 Task: Add Badger Balm Foot Balm to the cart.
Action: Mouse moved to (991, 379)
Screenshot: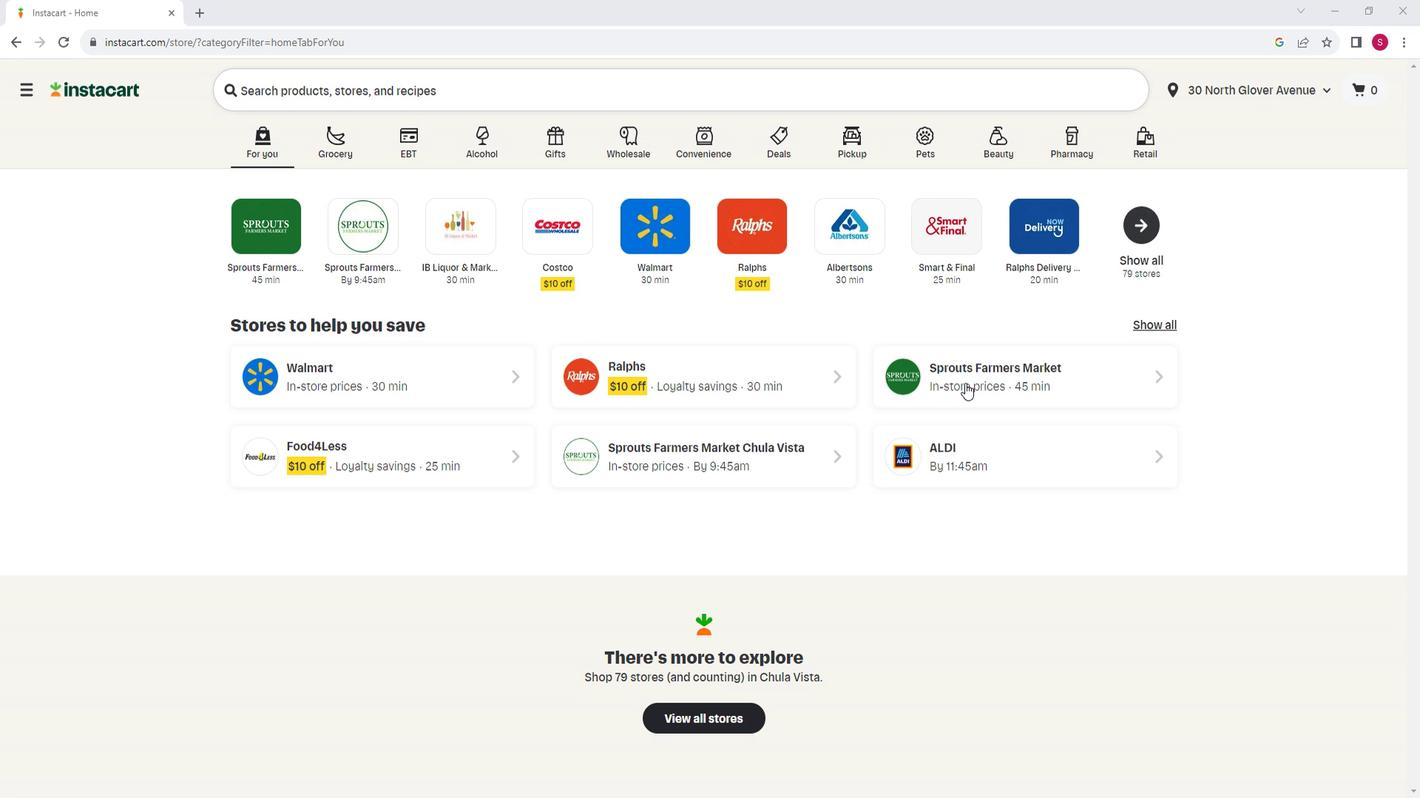 
Action: Mouse pressed left at (991, 379)
Screenshot: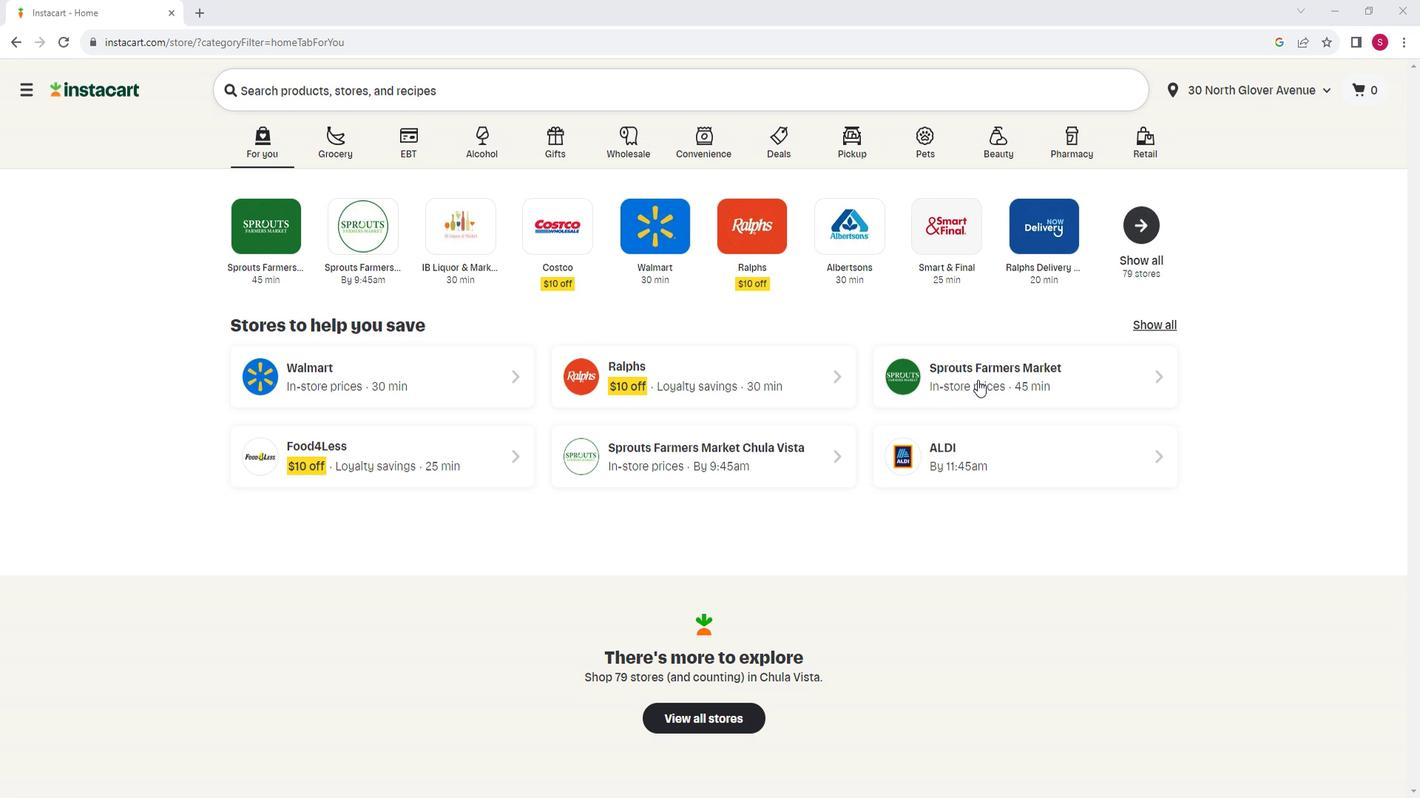 
Action: Mouse moved to (148, 572)
Screenshot: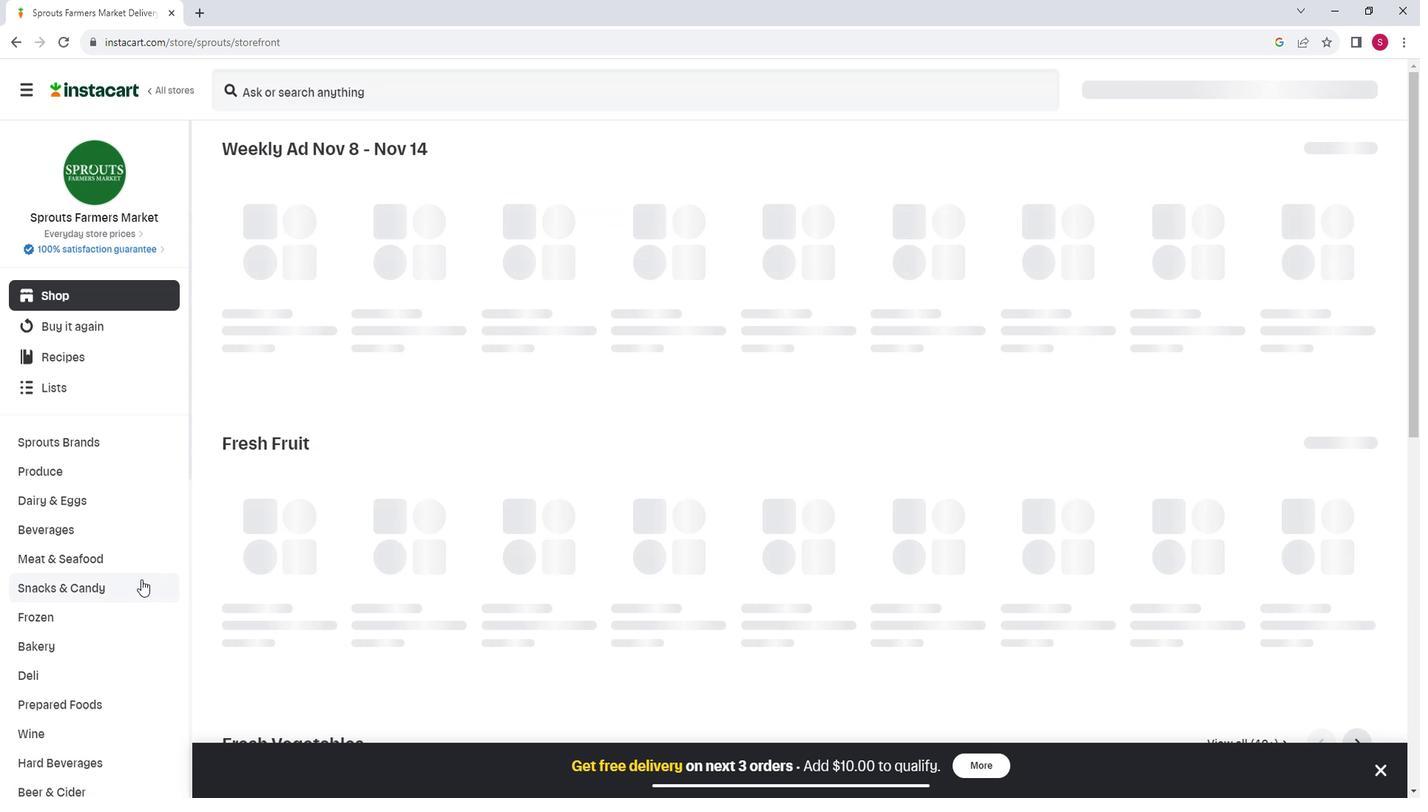 
Action: Mouse scrolled (148, 571) with delta (0, 0)
Screenshot: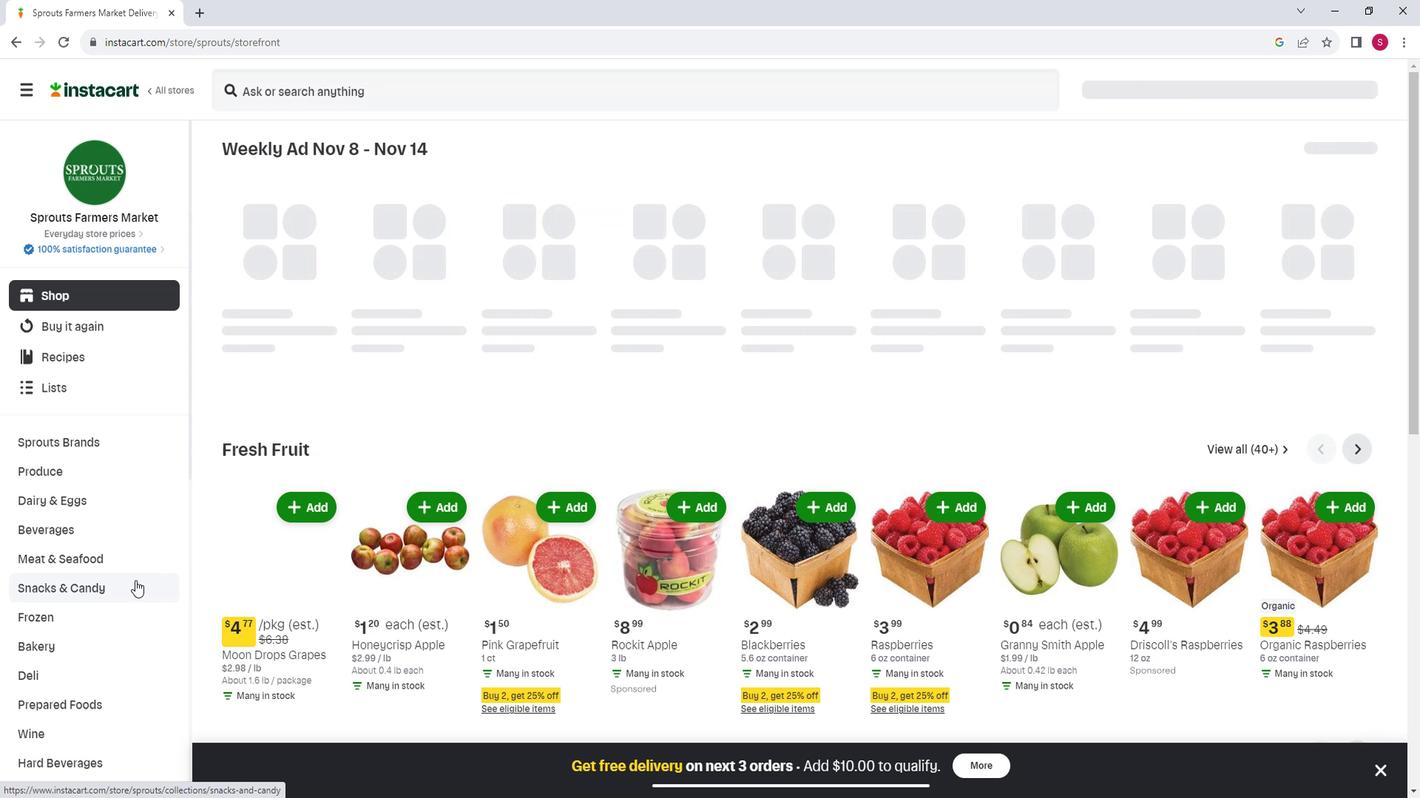 
Action: Mouse scrolled (148, 571) with delta (0, 0)
Screenshot: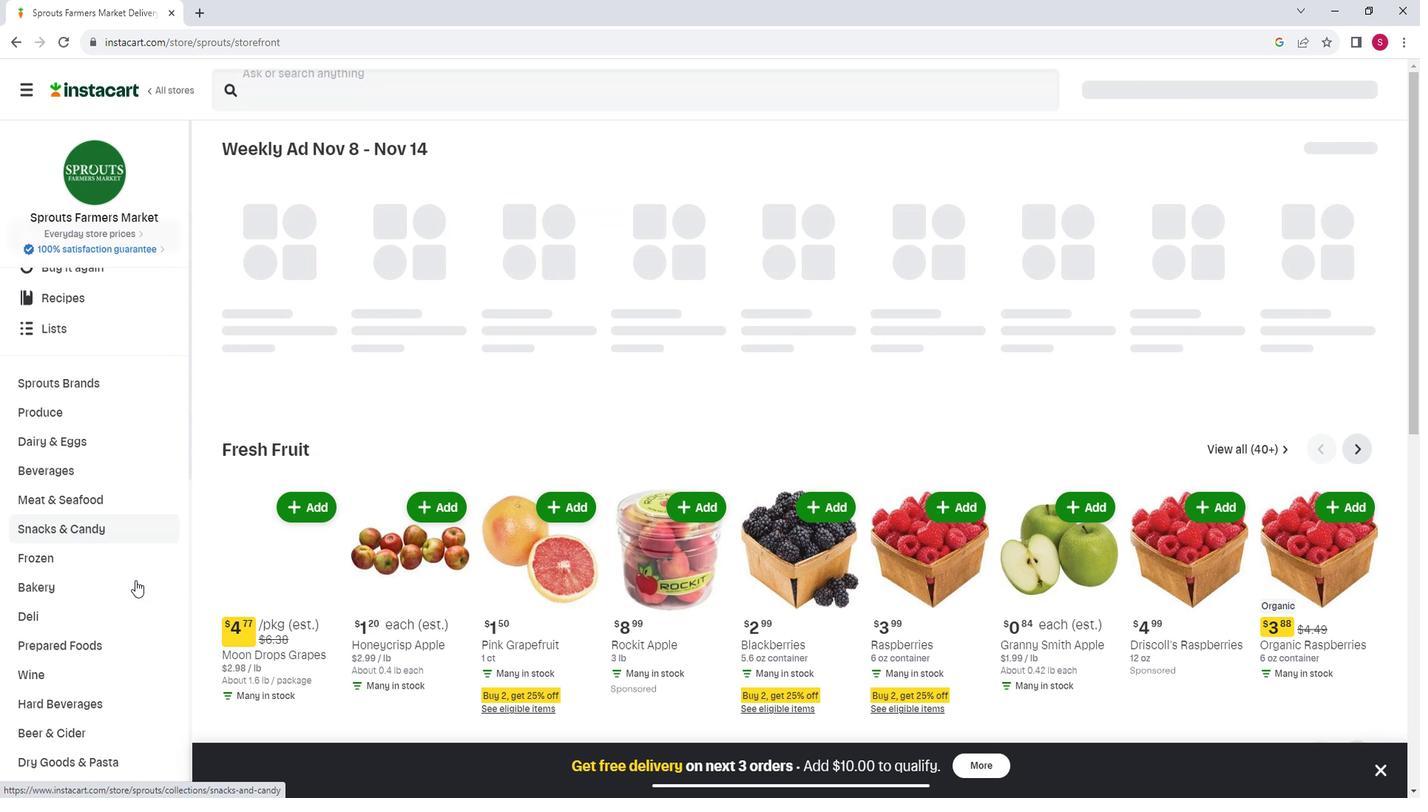
Action: Mouse scrolled (148, 571) with delta (0, 0)
Screenshot: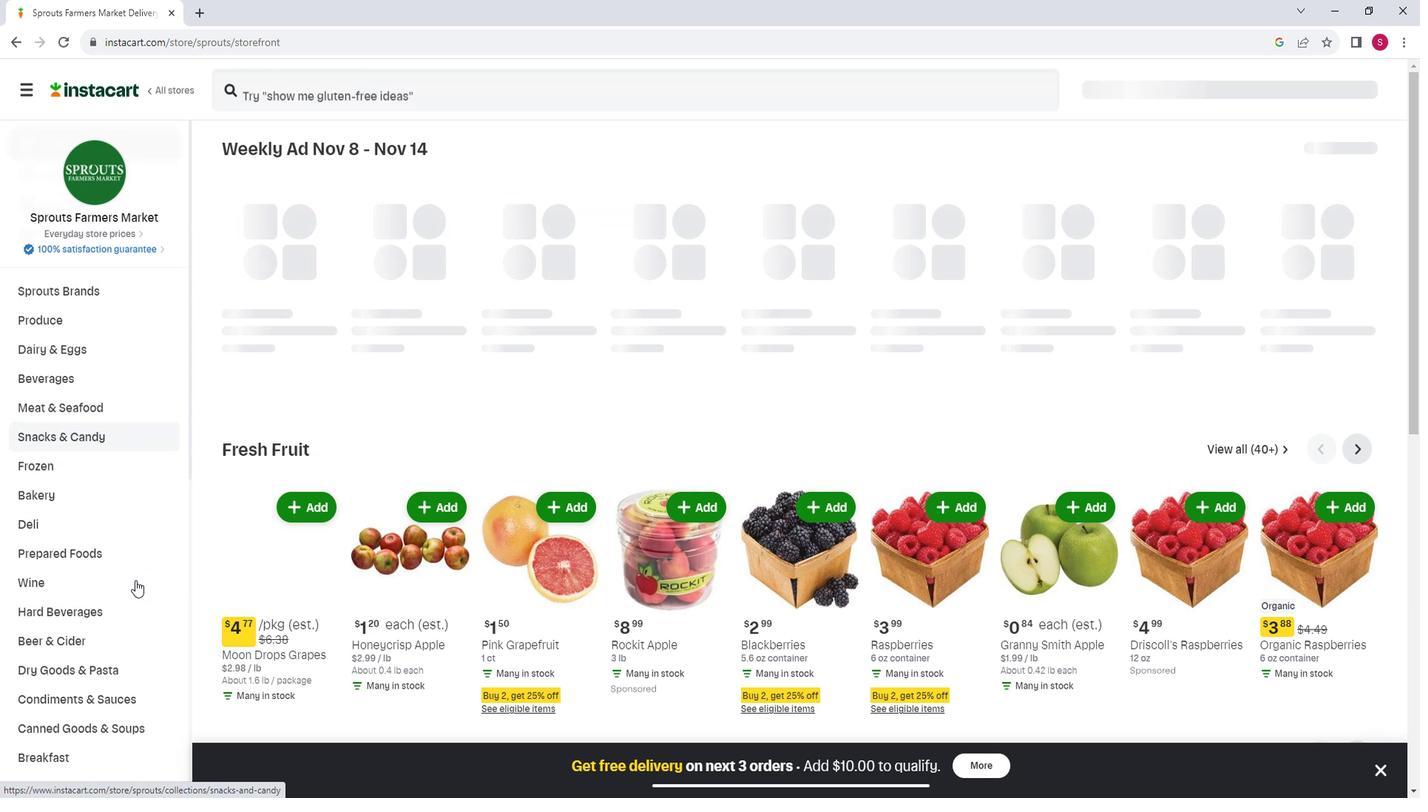
Action: Mouse scrolled (148, 571) with delta (0, 0)
Screenshot: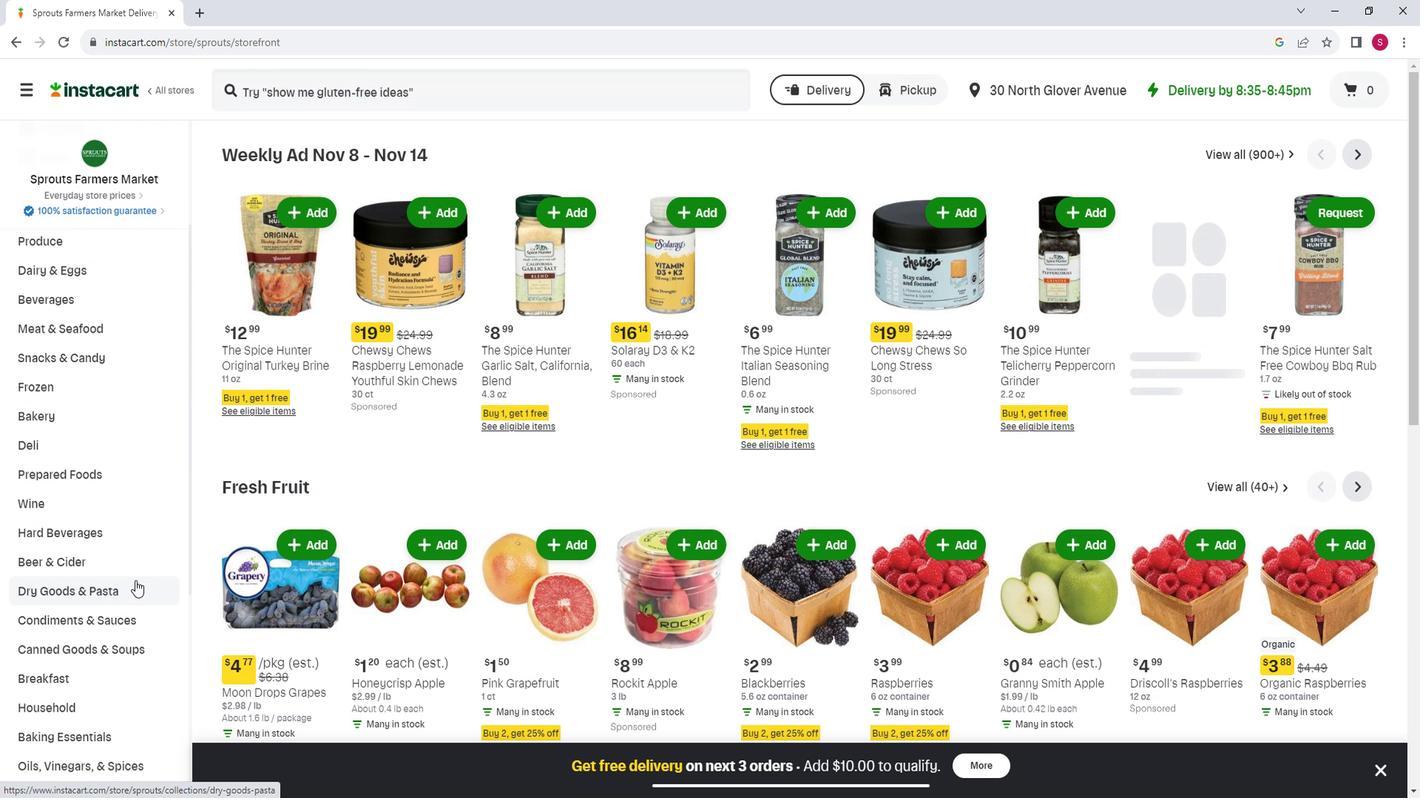 
Action: Mouse moved to (105, 608)
Screenshot: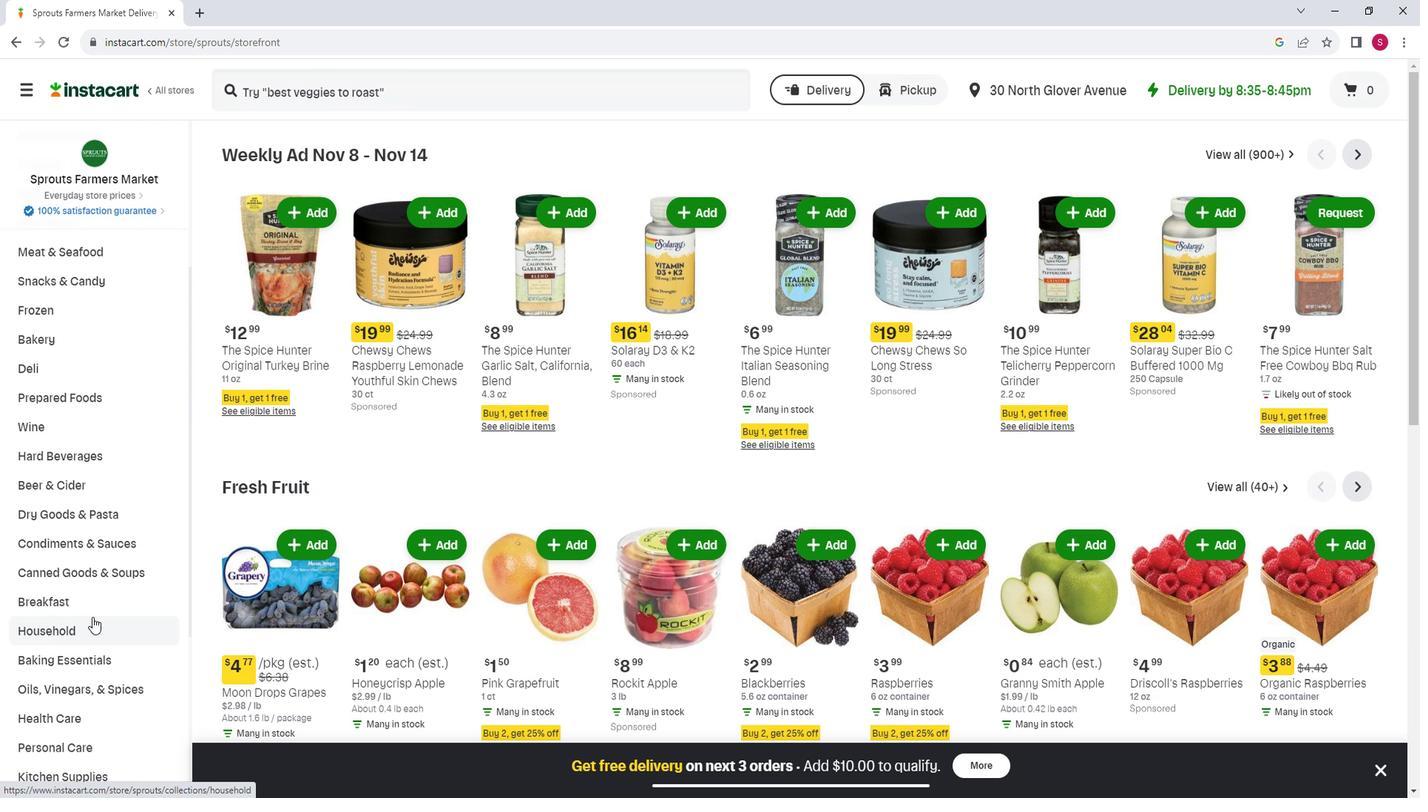 
Action: Mouse scrolled (105, 608) with delta (0, 0)
Screenshot: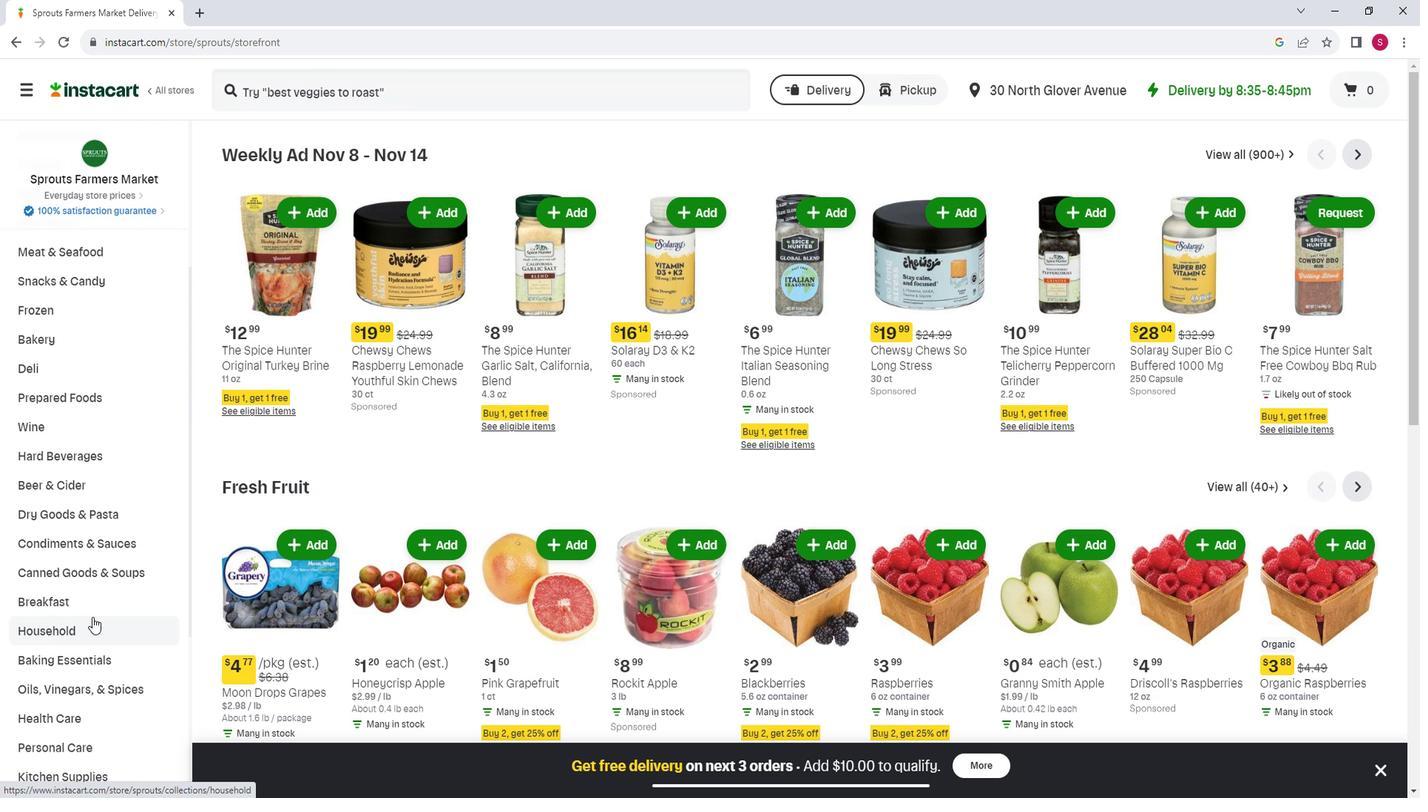 
Action: Mouse moved to (93, 665)
Screenshot: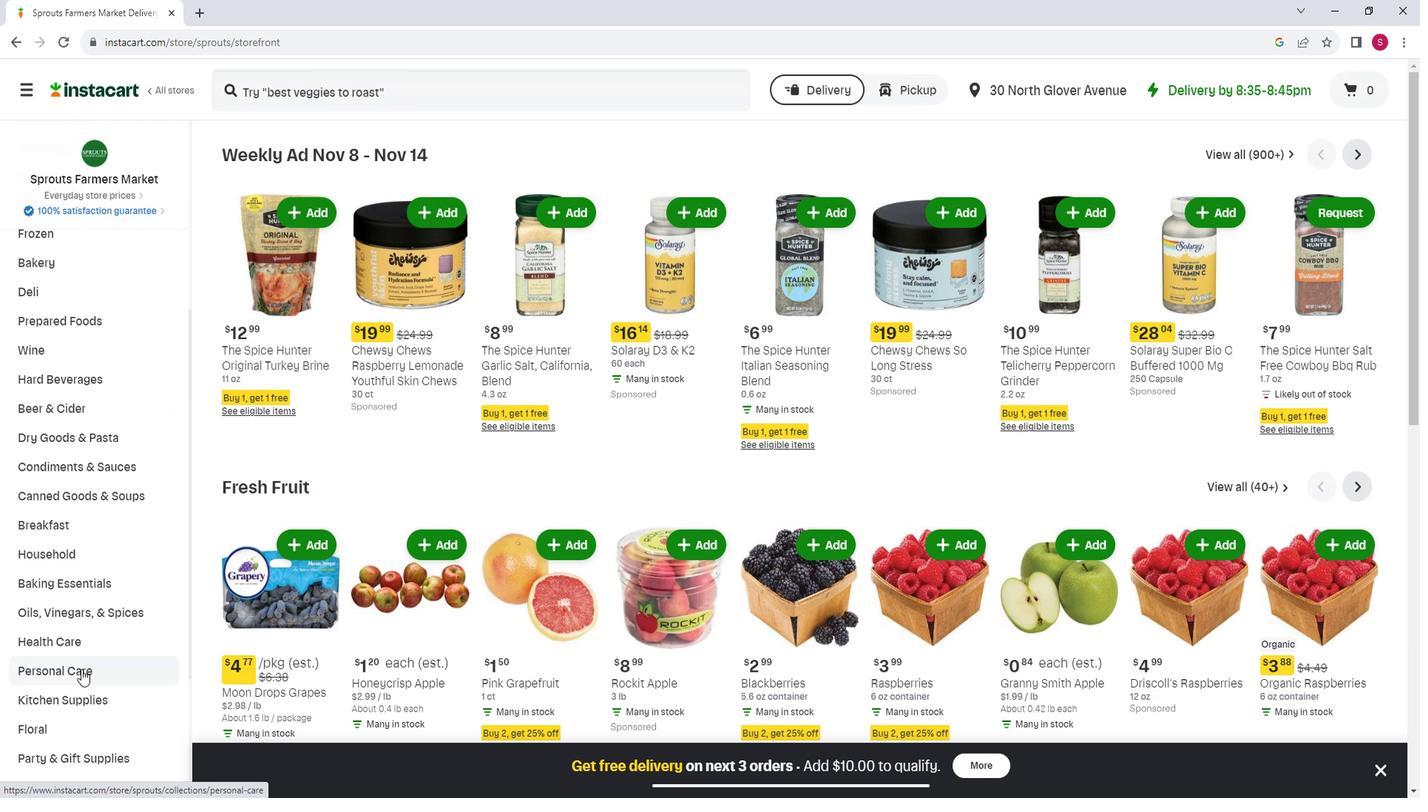 
Action: Mouse pressed left at (93, 665)
Screenshot: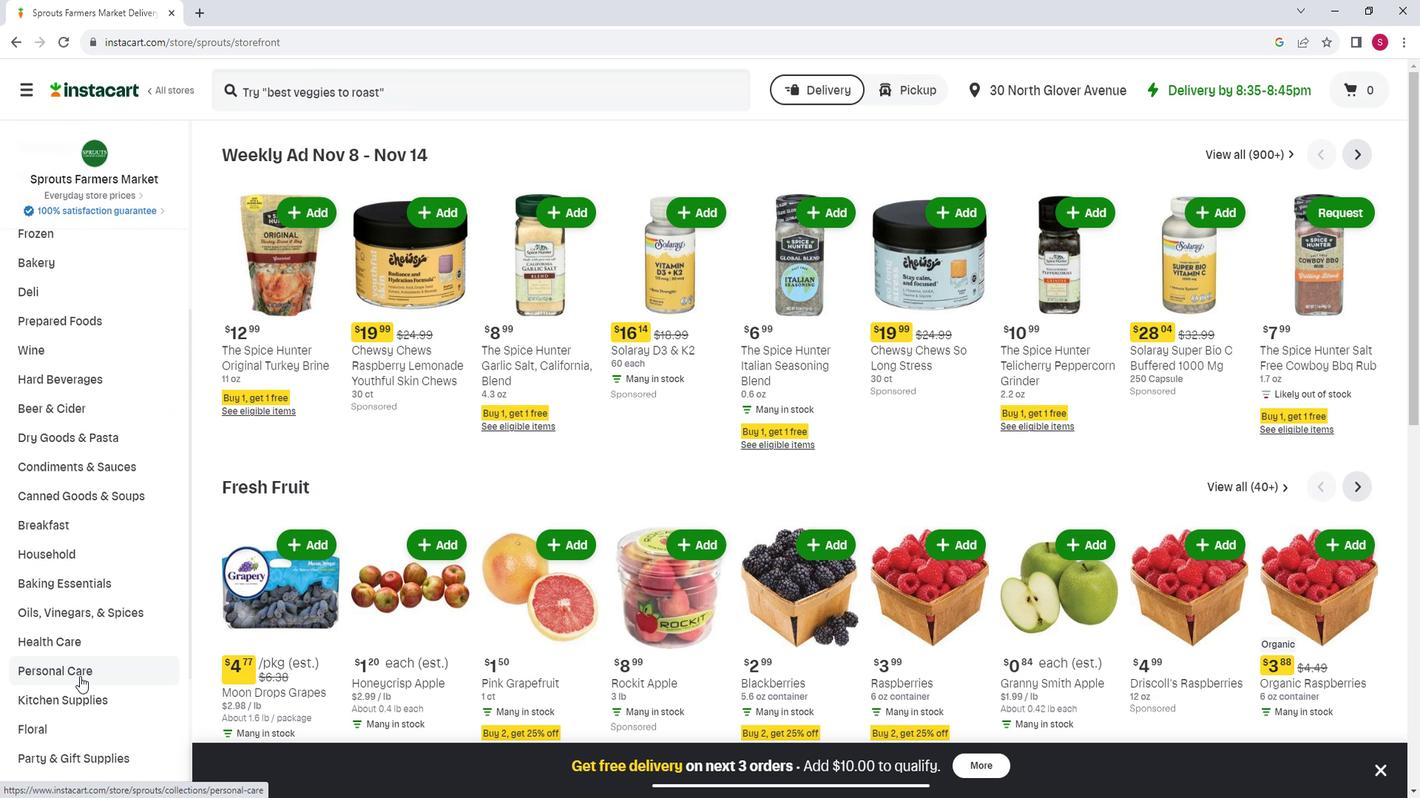 
Action: Mouse moved to (375, 202)
Screenshot: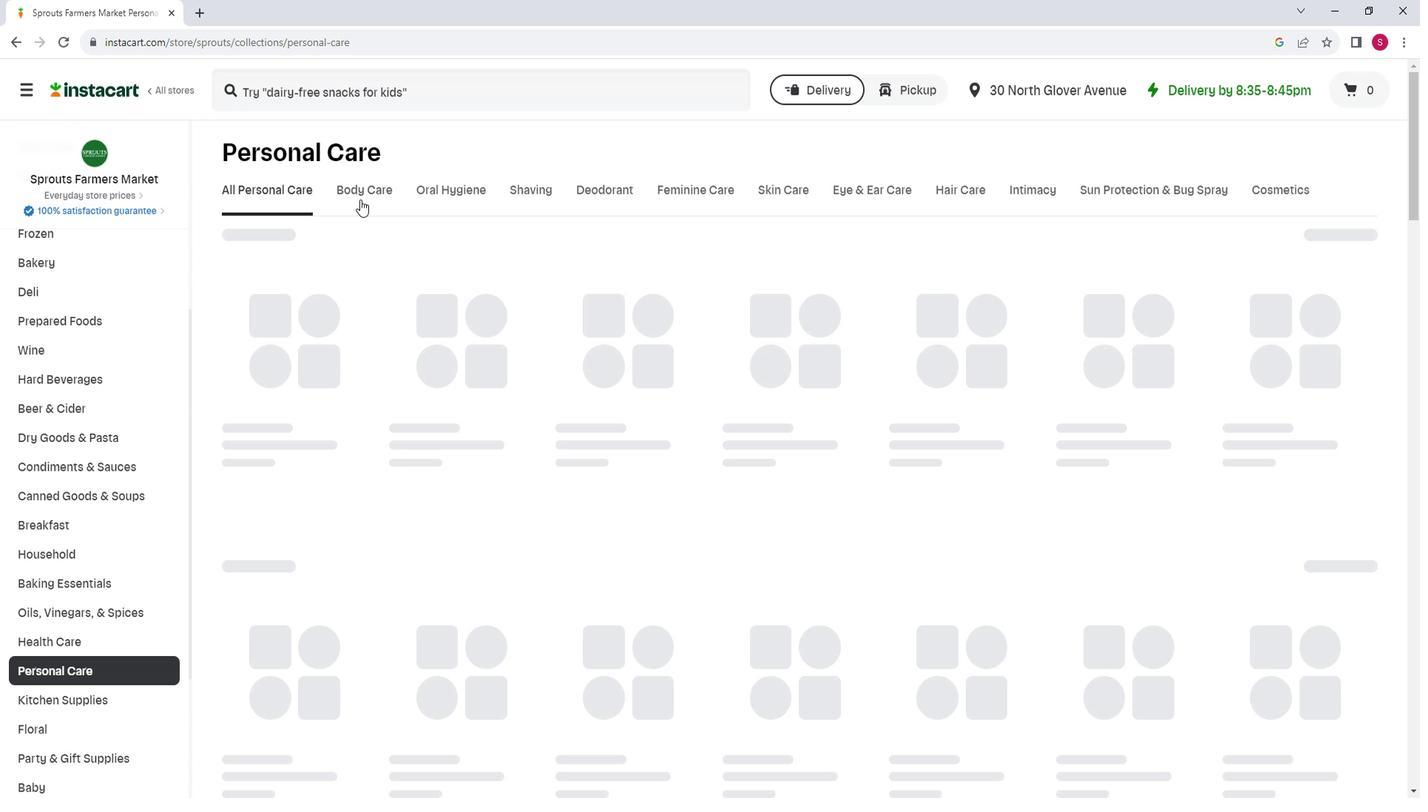 
Action: Mouse pressed left at (375, 202)
Screenshot: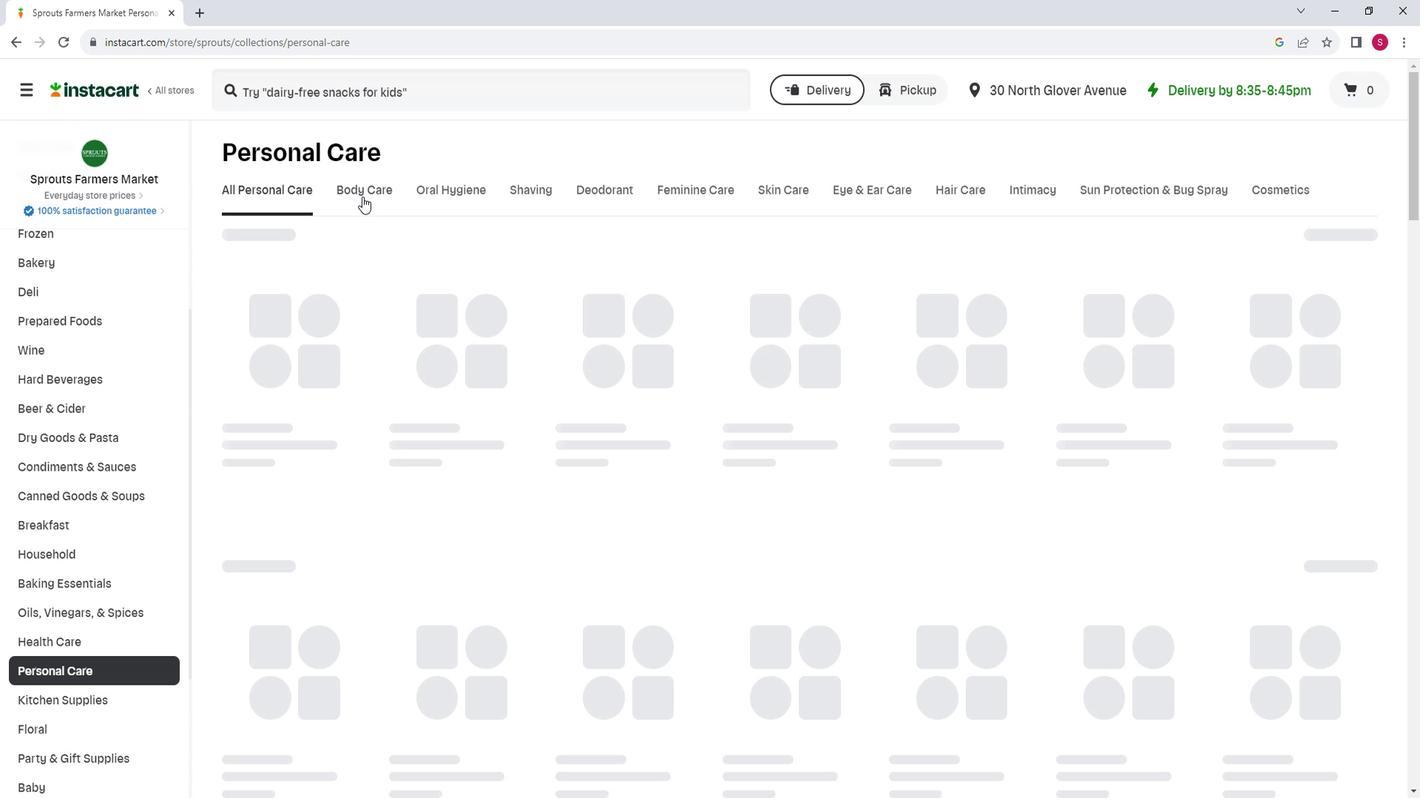 
Action: Mouse moved to (636, 261)
Screenshot: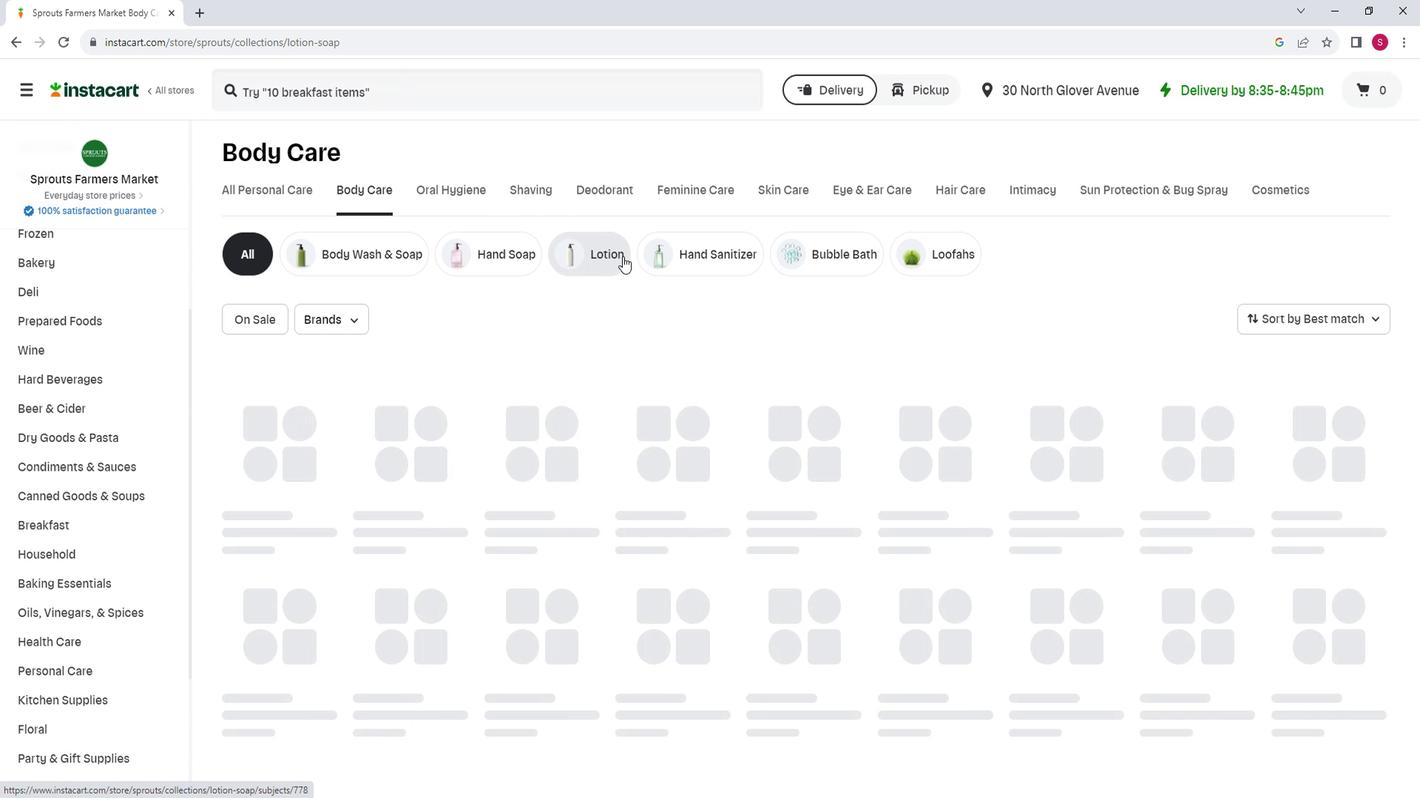 
Action: Mouse pressed left at (636, 261)
Screenshot: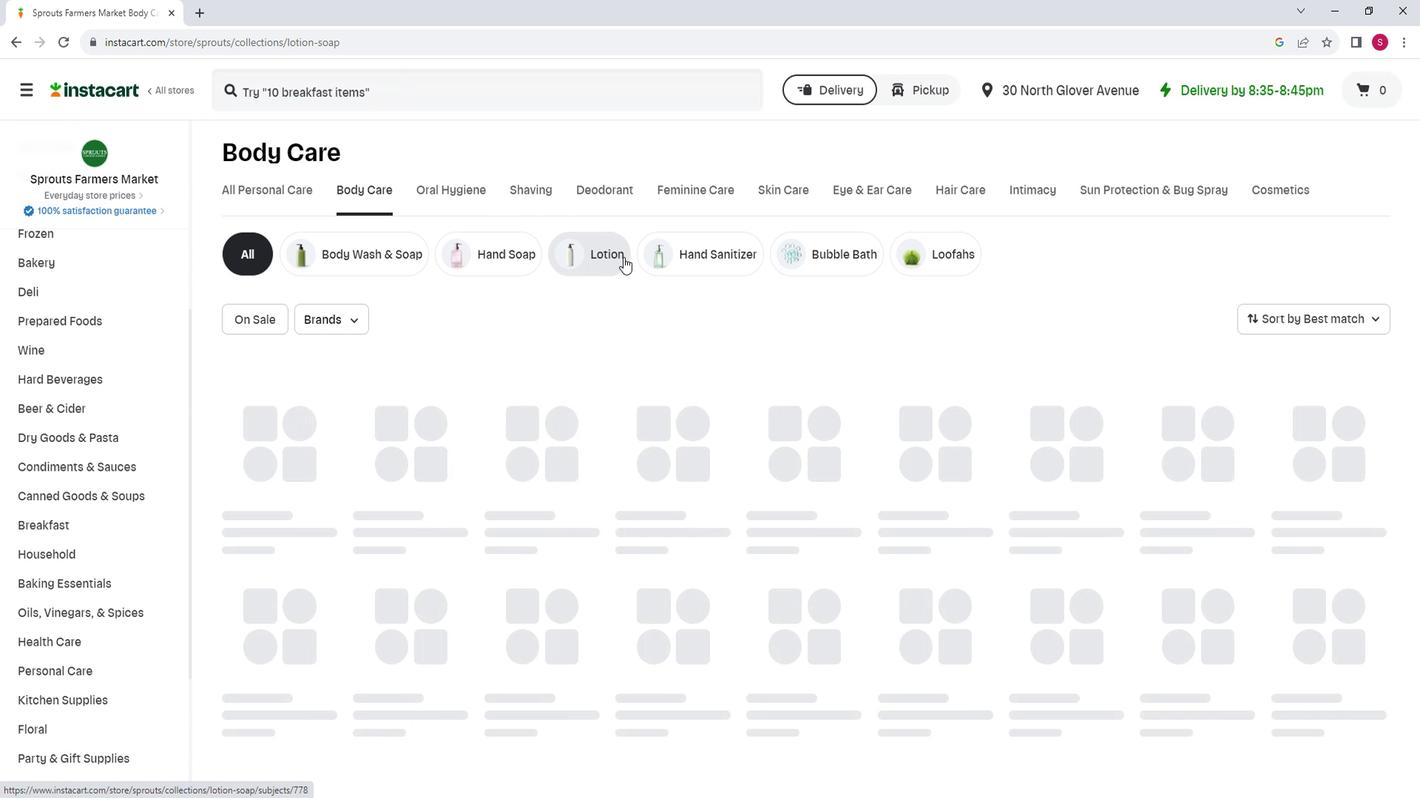 
Action: Mouse moved to (355, 99)
Screenshot: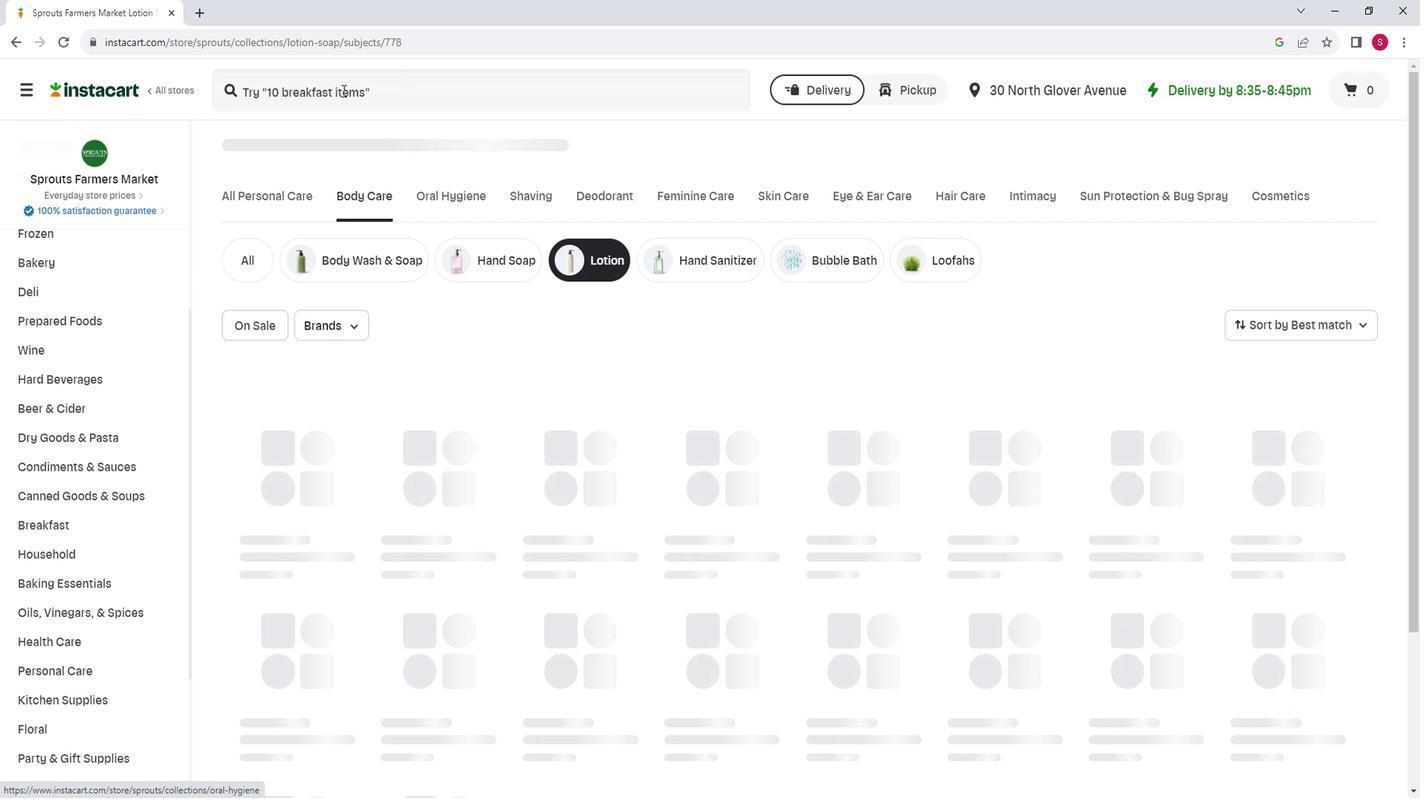 
Action: Mouse pressed left at (355, 99)
Screenshot: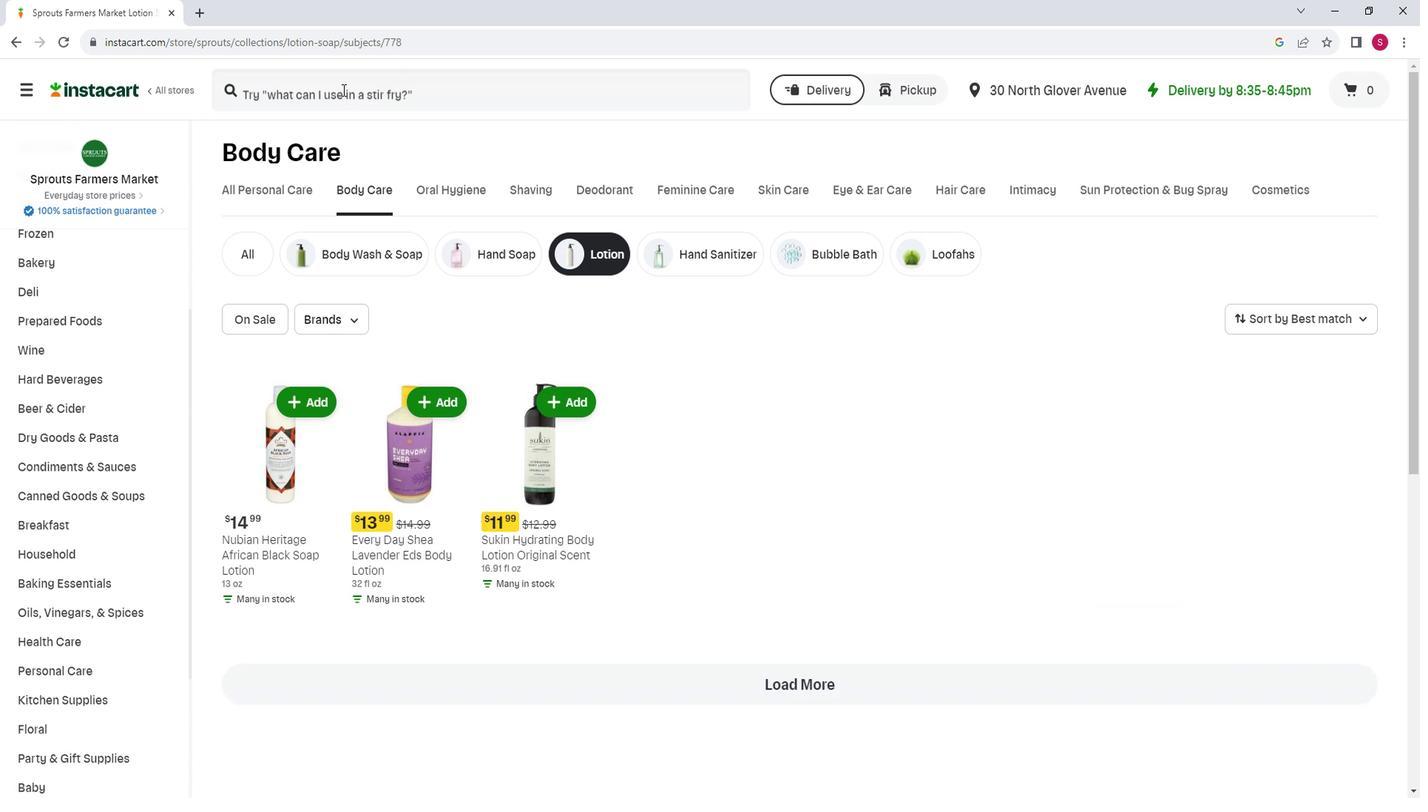 
Action: Key pressed <Key.shift>BAdger<Key.space><Key.backspace><Key.backspace><Key.backspace><Key.backspace><Key.backspace><Key.backspace>adger<Key.space><Key.shift>Balm<Key.space><Key.shift>Foot<Key.space><Key.shift>Balm<Key.space><Key.enter>
Screenshot: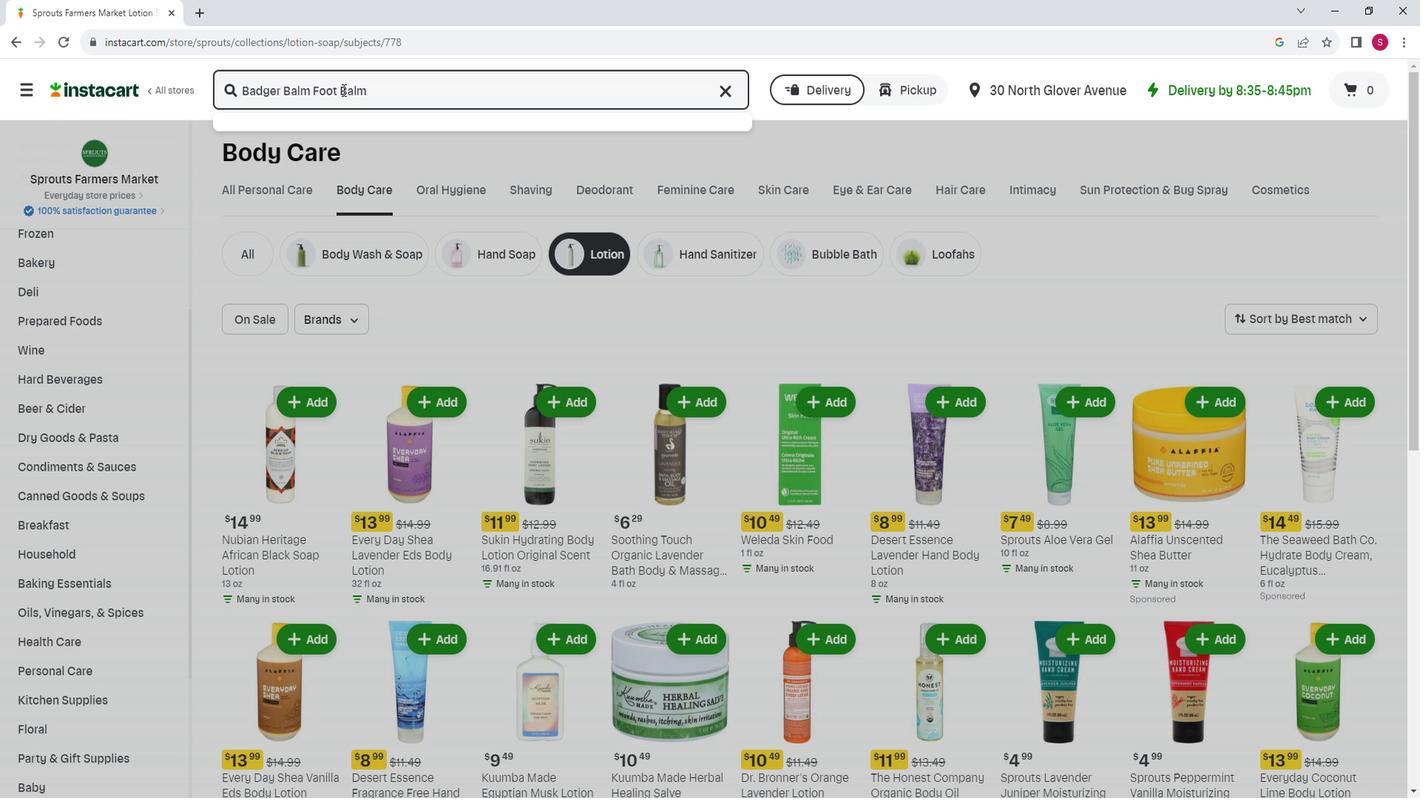 
Action: Mouse moved to (431, 221)
Screenshot: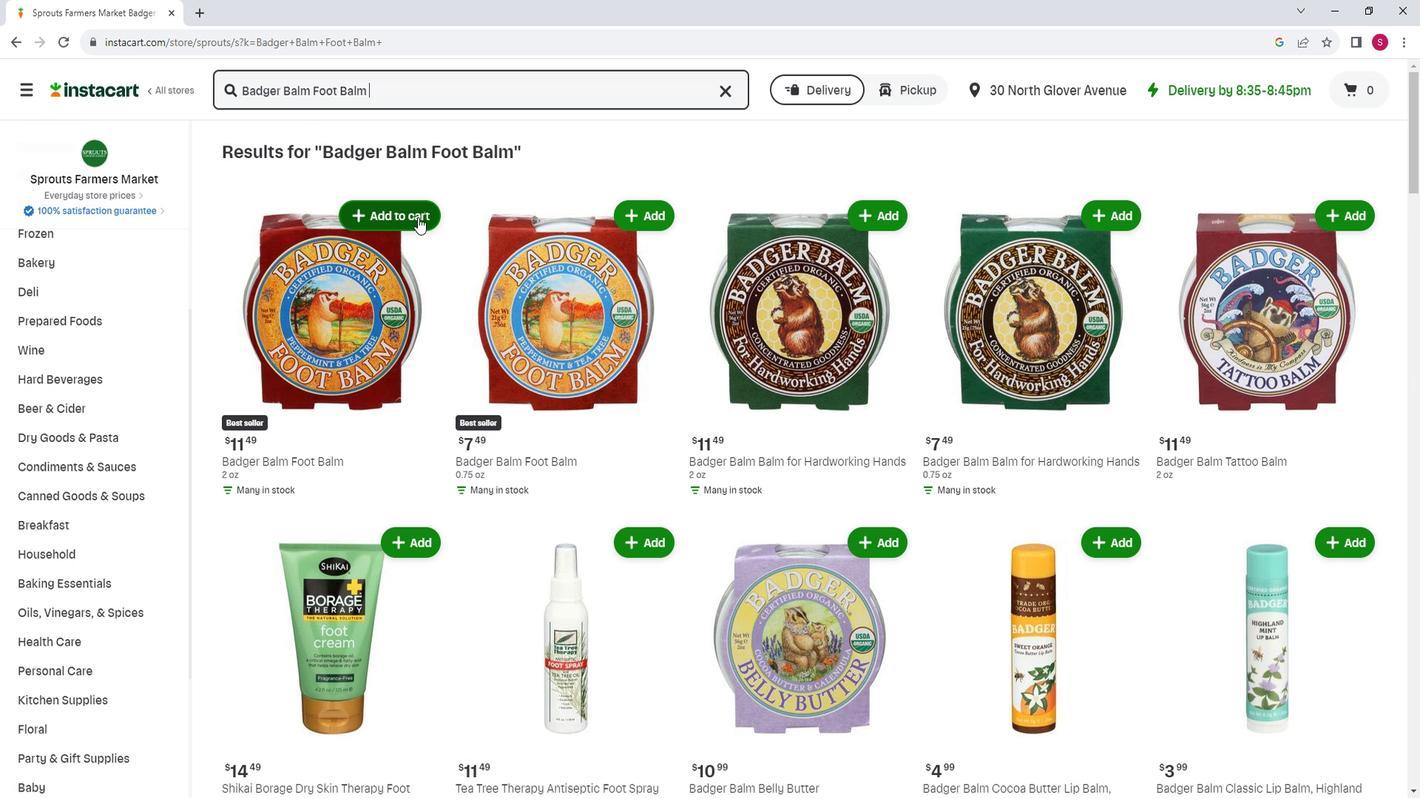 
Action: Mouse pressed left at (431, 221)
Screenshot: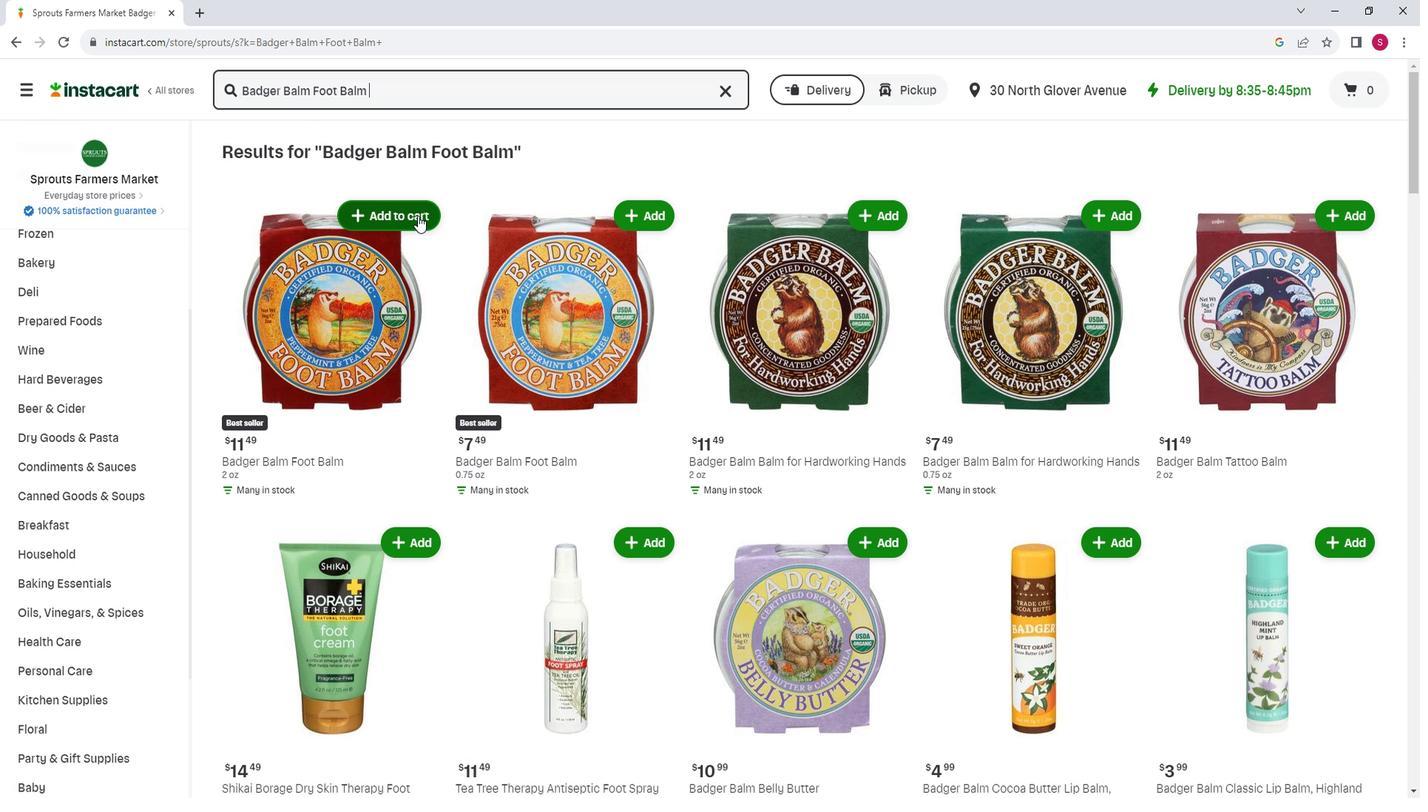 
Action: Mouse moved to (477, 196)
Screenshot: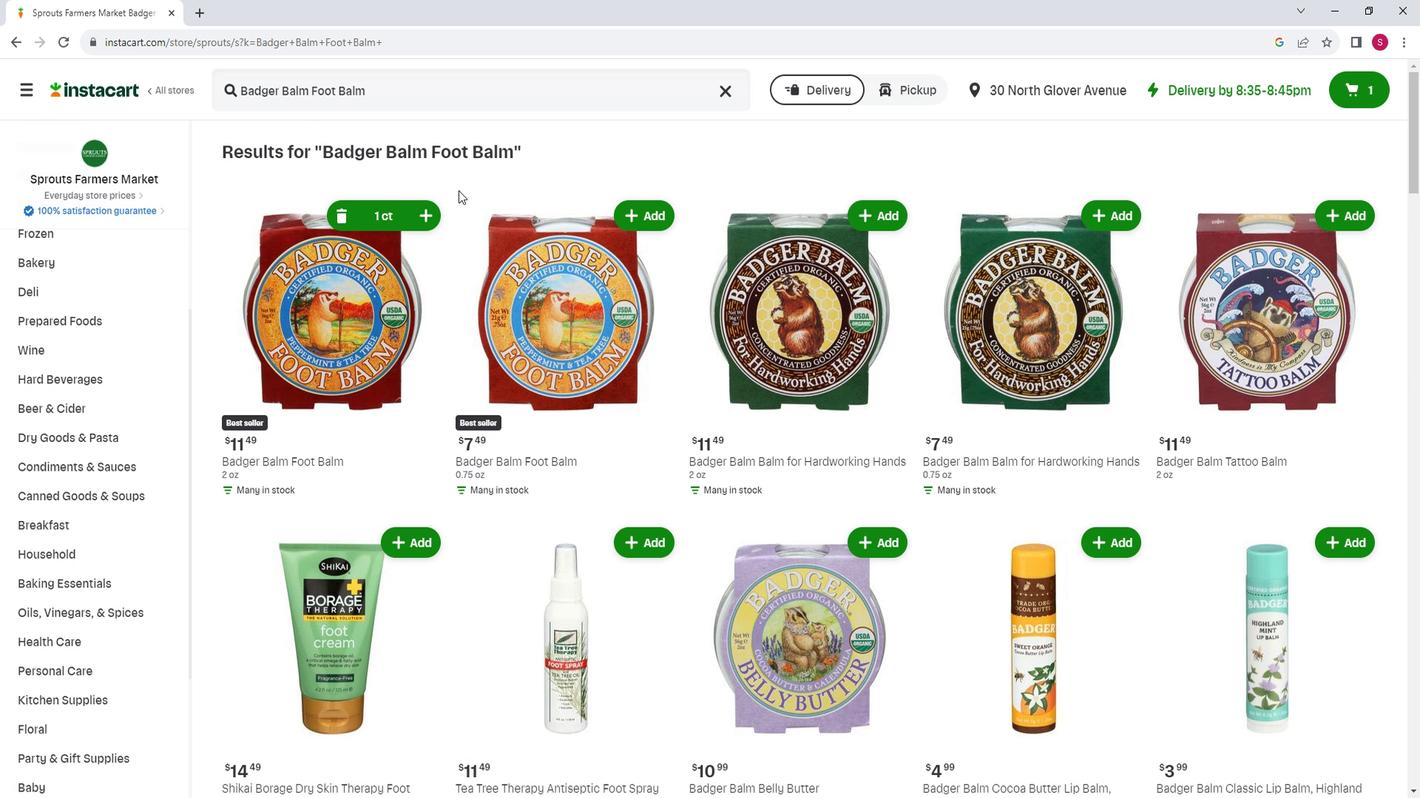 
